 Task: Add the Visualforce page component in the site builder.
Action: Mouse moved to (889, 67)
Screenshot: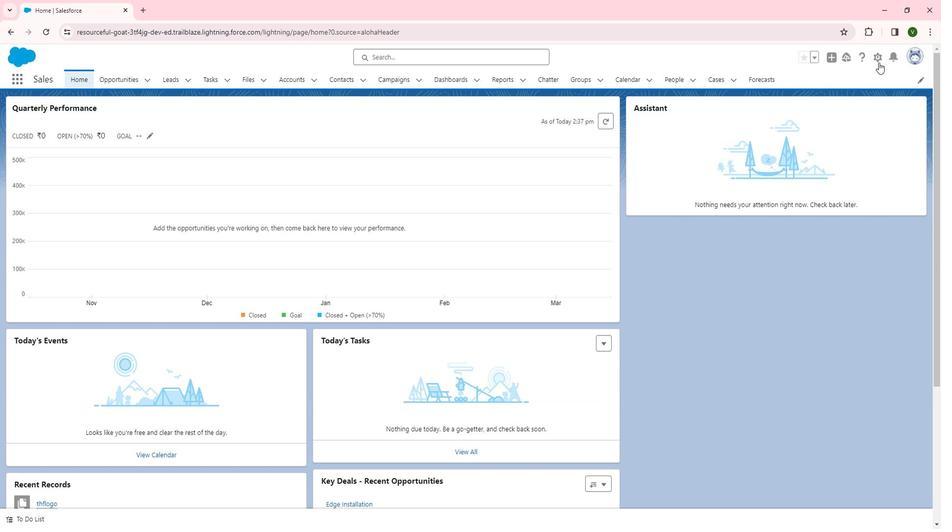 
Action: Mouse pressed left at (889, 67)
Screenshot: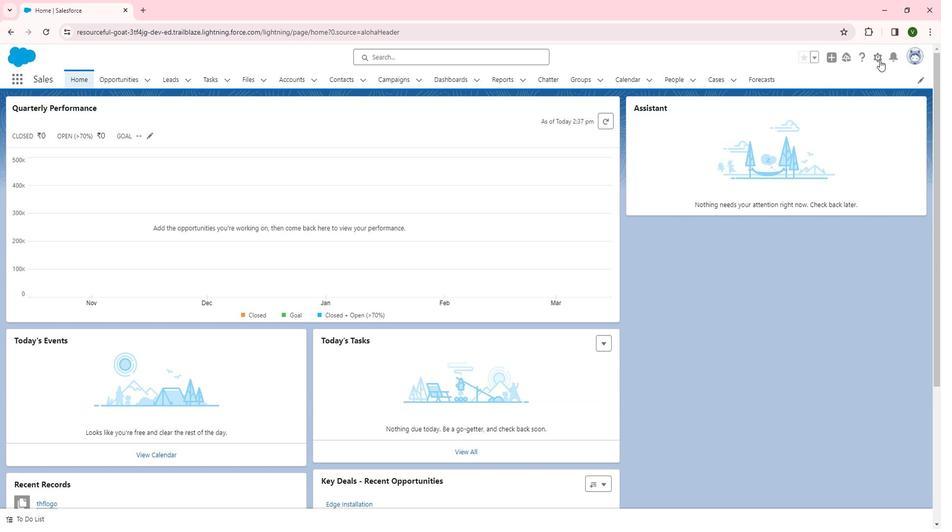 
Action: Mouse moved to (858, 100)
Screenshot: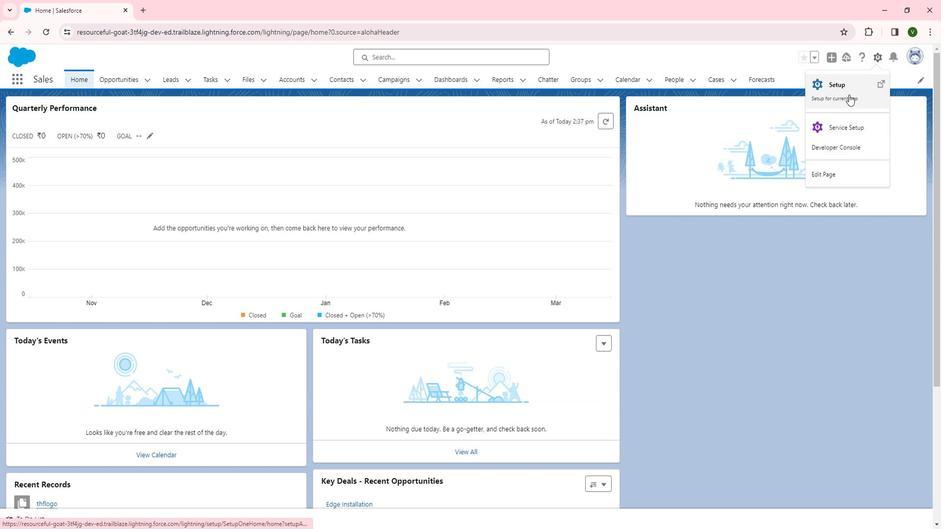 
Action: Mouse pressed left at (858, 100)
Screenshot: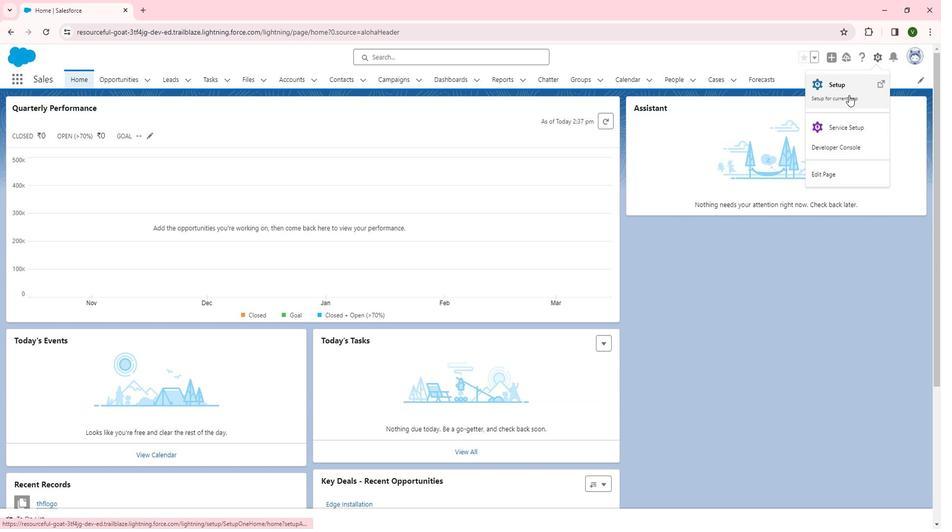 
Action: Mouse moved to (53, 390)
Screenshot: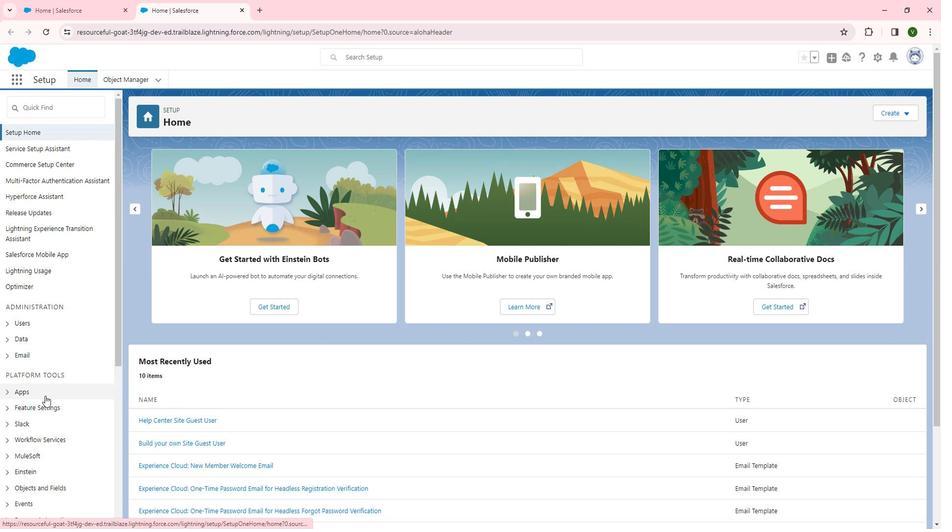 
Action: Mouse scrolled (53, 389) with delta (0, 0)
Screenshot: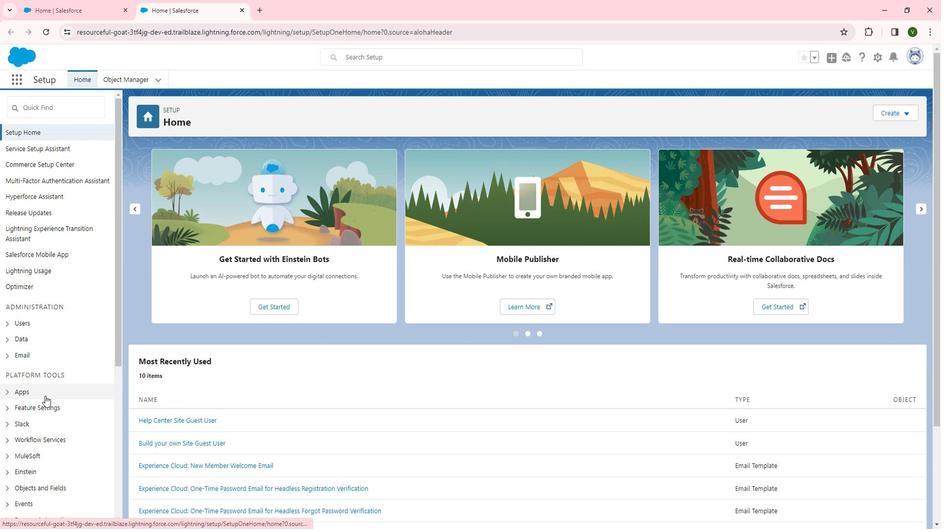 
Action: Mouse scrolled (53, 389) with delta (0, 0)
Screenshot: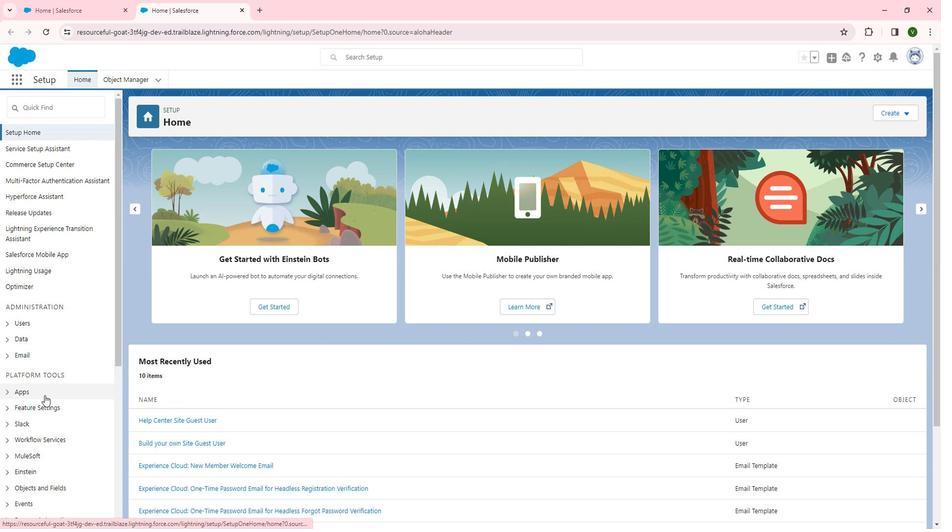 
Action: Mouse scrolled (53, 389) with delta (0, 0)
Screenshot: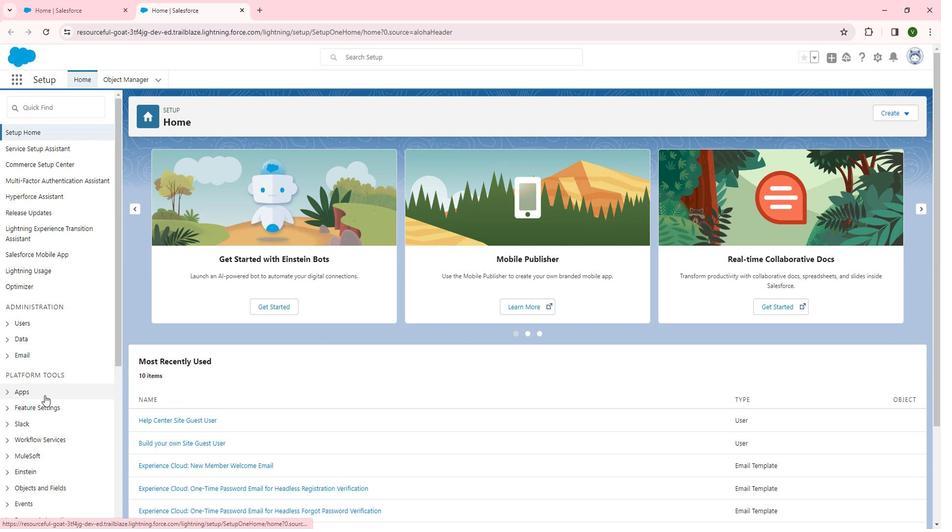 
Action: Mouse moved to (47, 257)
Screenshot: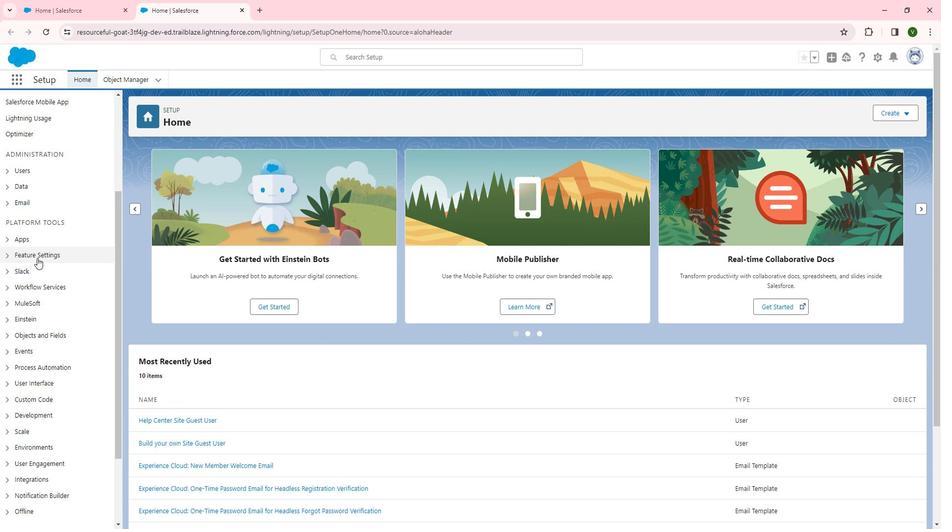 
Action: Mouse pressed left at (47, 257)
Screenshot: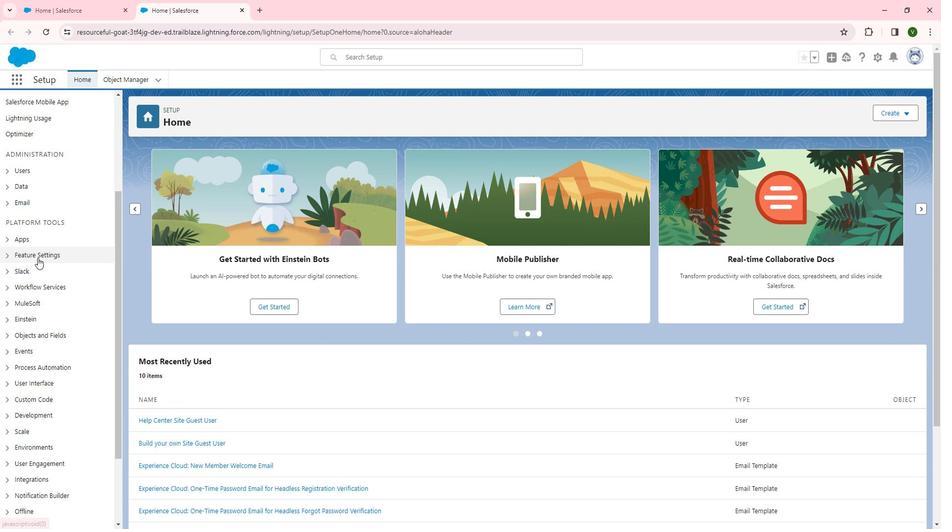 
Action: Mouse moved to (55, 330)
Screenshot: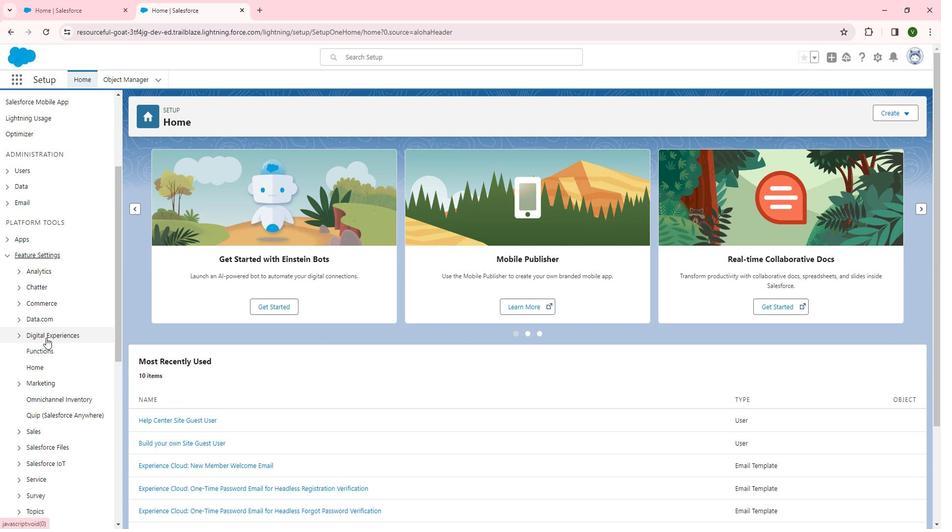 
Action: Mouse pressed left at (55, 330)
Screenshot: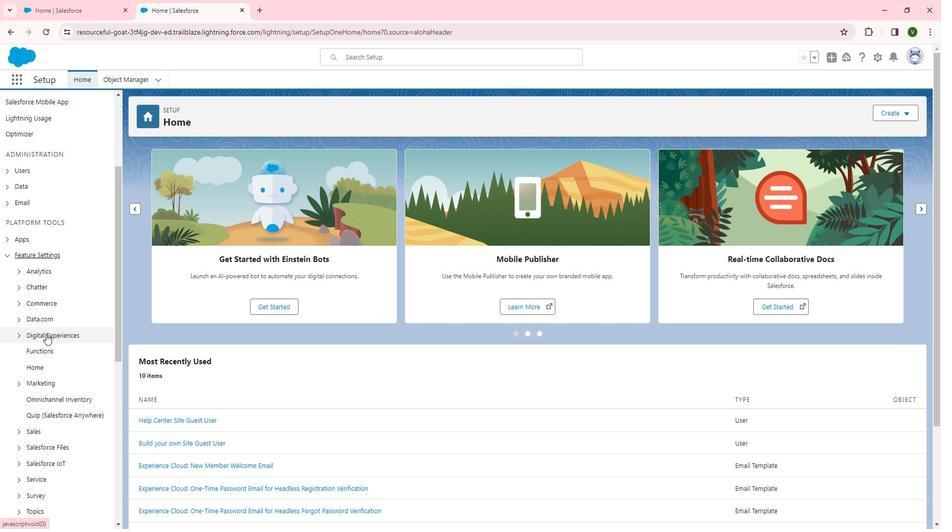 
Action: Mouse moved to (59, 344)
Screenshot: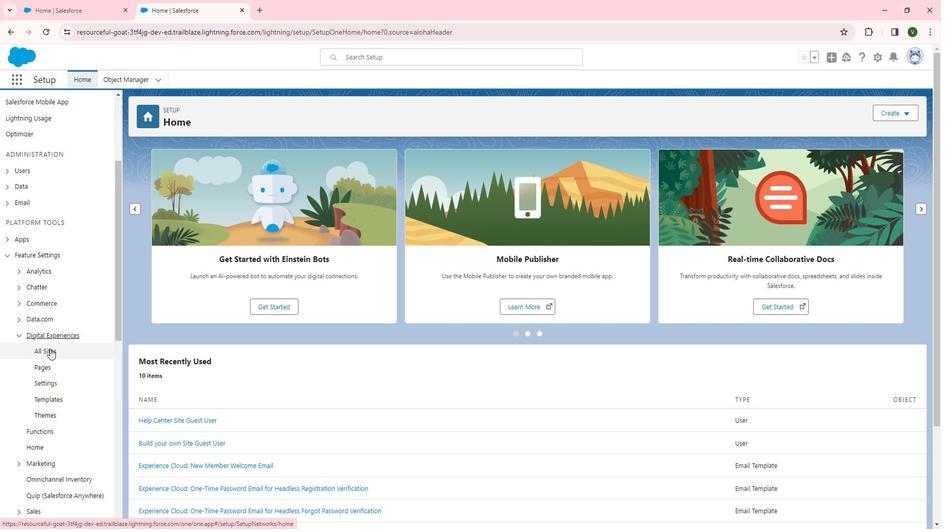 
Action: Mouse pressed left at (59, 344)
Screenshot: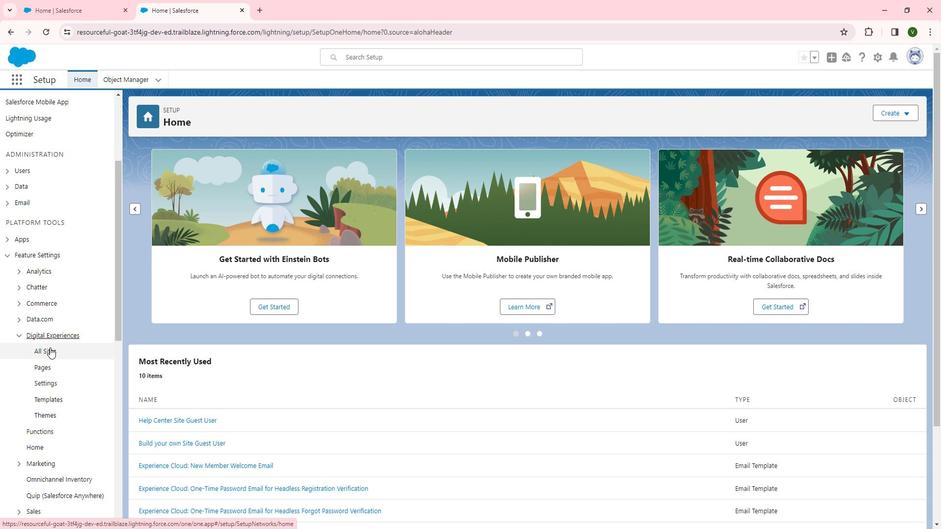 
Action: Mouse moved to (170, 260)
Screenshot: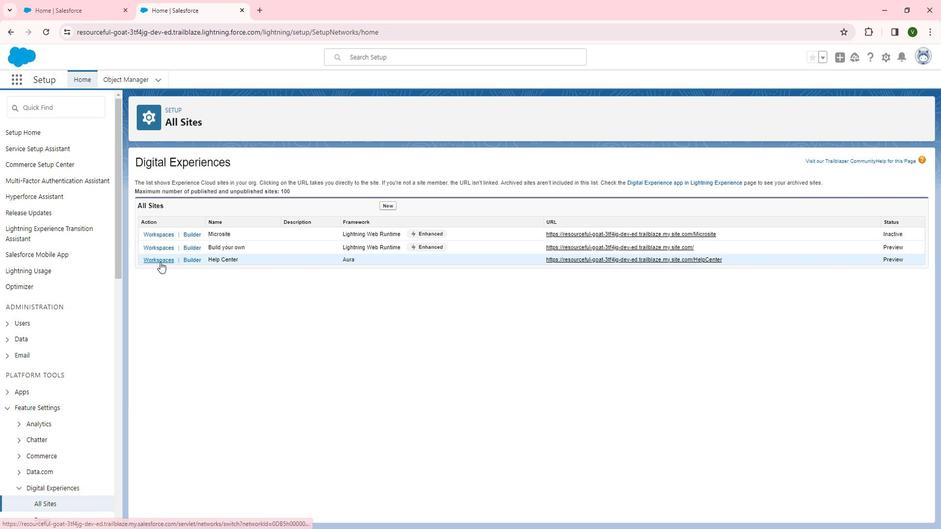 
Action: Mouse pressed left at (170, 260)
Screenshot: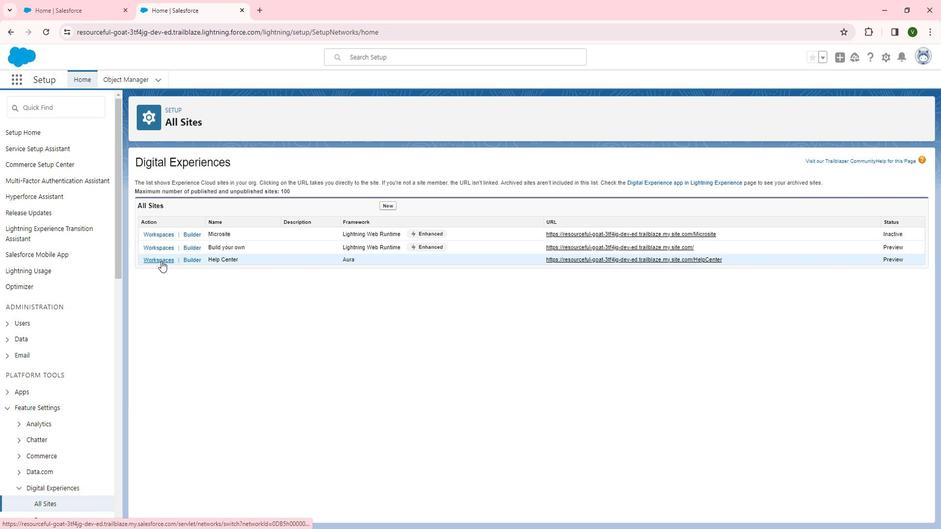 
Action: Mouse moved to (67, 210)
Screenshot: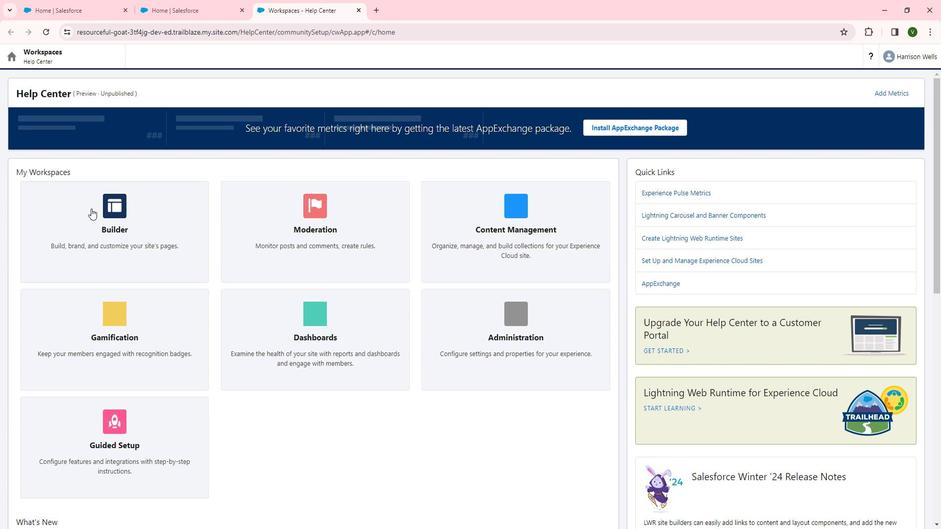 
Action: Mouse pressed left at (67, 210)
Screenshot: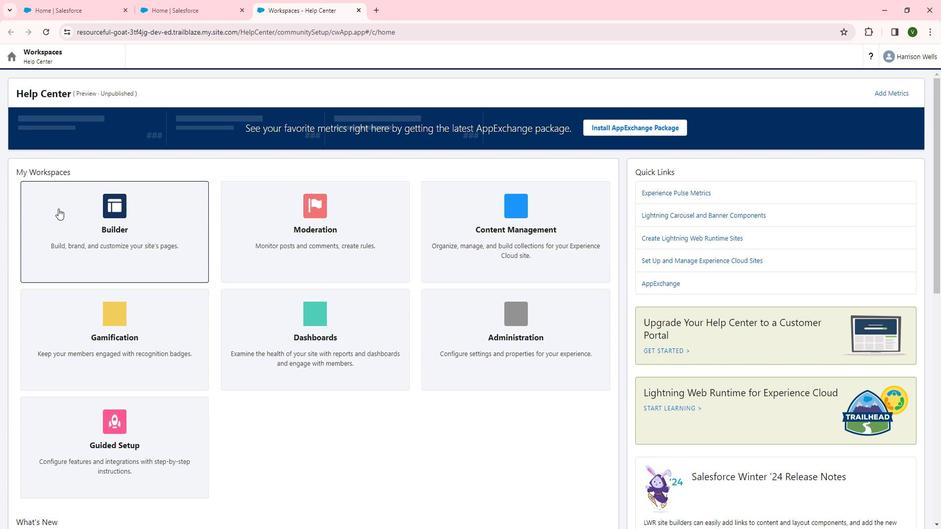 
Action: Mouse moved to (182, 241)
Screenshot: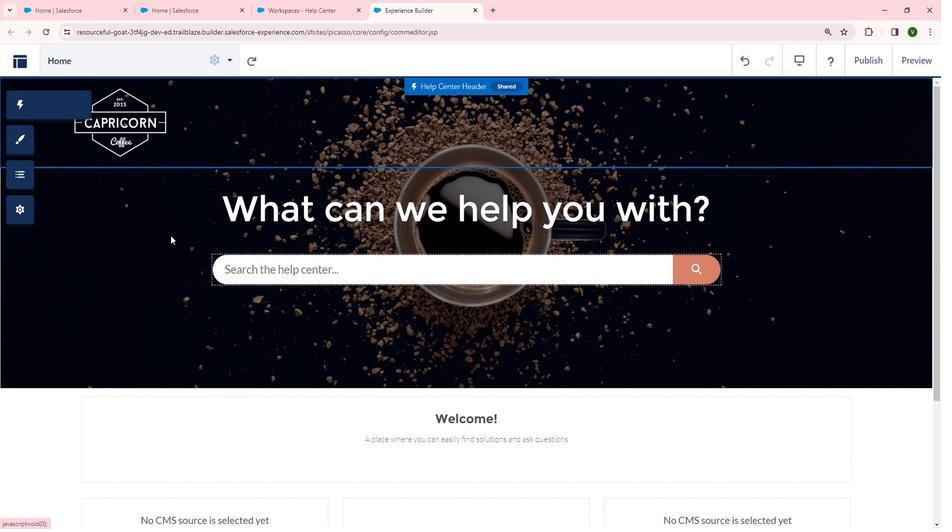 
Action: Mouse scrolled (182, 240) with delta (0, 0)
Screenshot: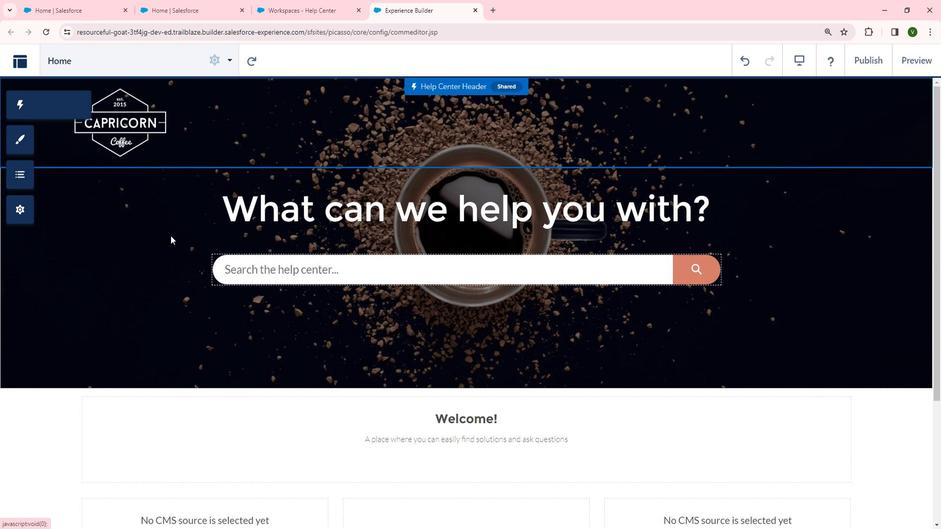 
Action: Mouse scrolled (182, 240) with delta (0, 0)
Screenshot: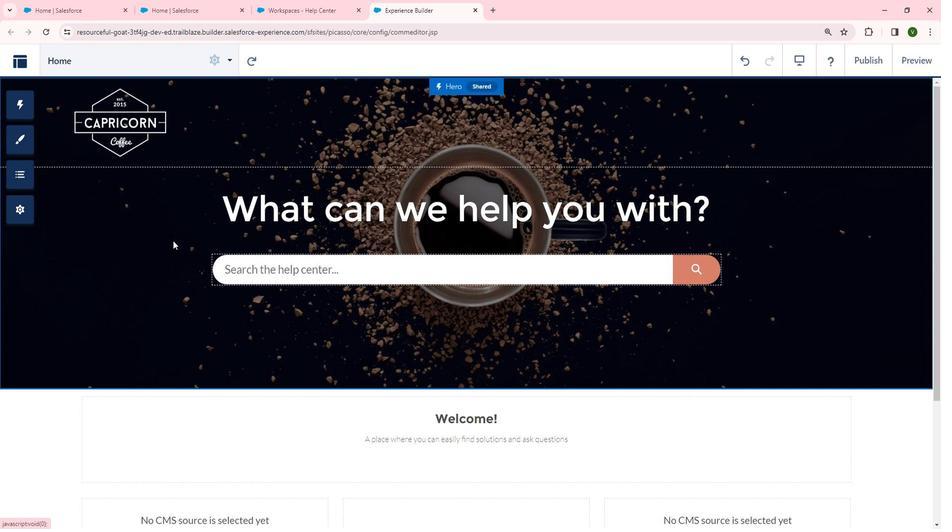 
Action: Mouse moved to (182, 241)
Screenshot: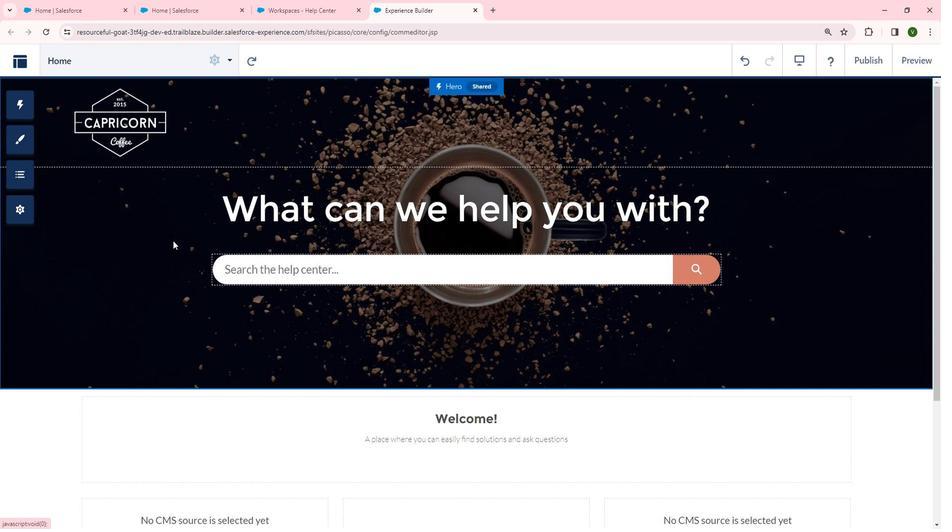 
Action: Mouse scrolled (182, 240) with delta (0, 0)
Screenshot: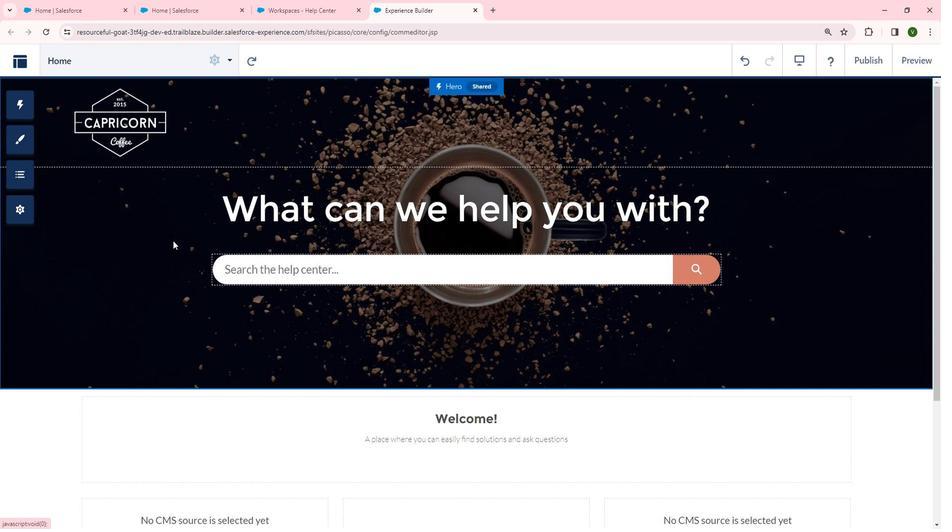
Action: Mouse moved to (185, 241)
Screenshot: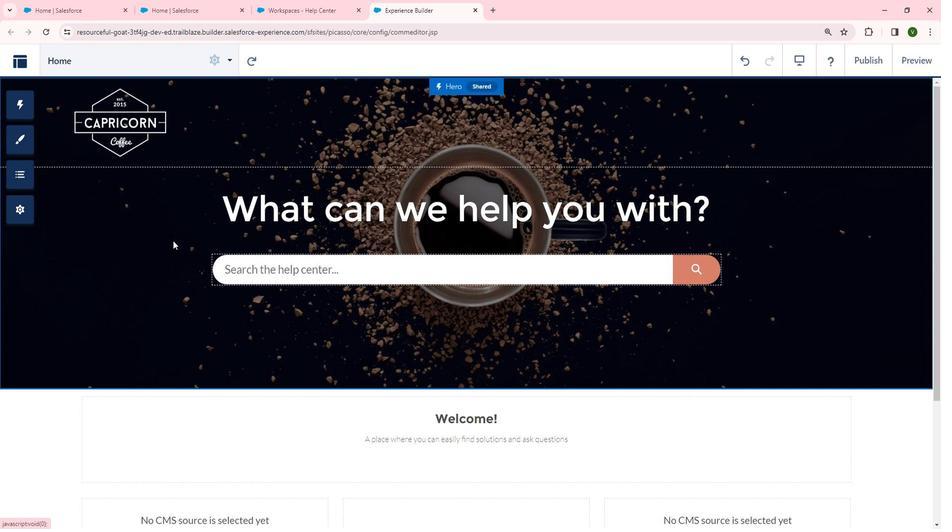 
Action: Mouse scrolled (185, 240) with delta (0, 0)
Screenshot: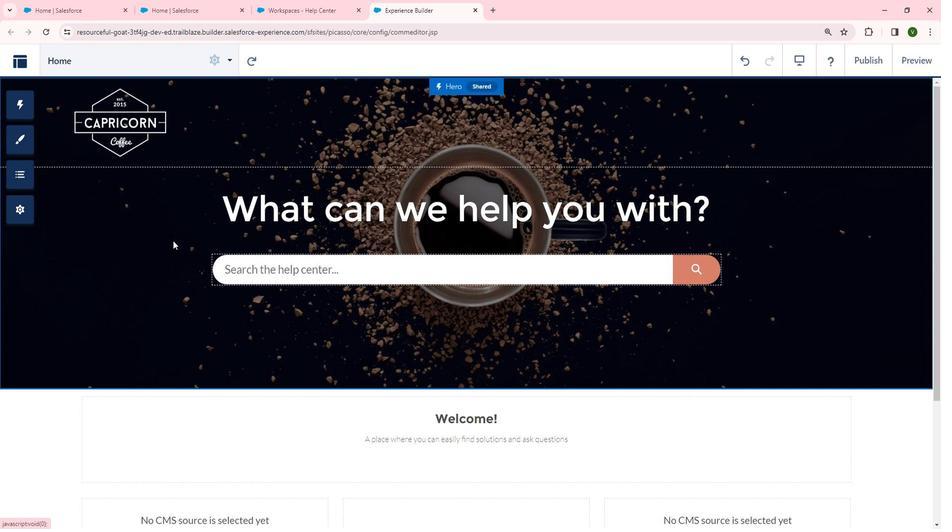 
Action: Mouse moved to (34, 109)
Screenshot: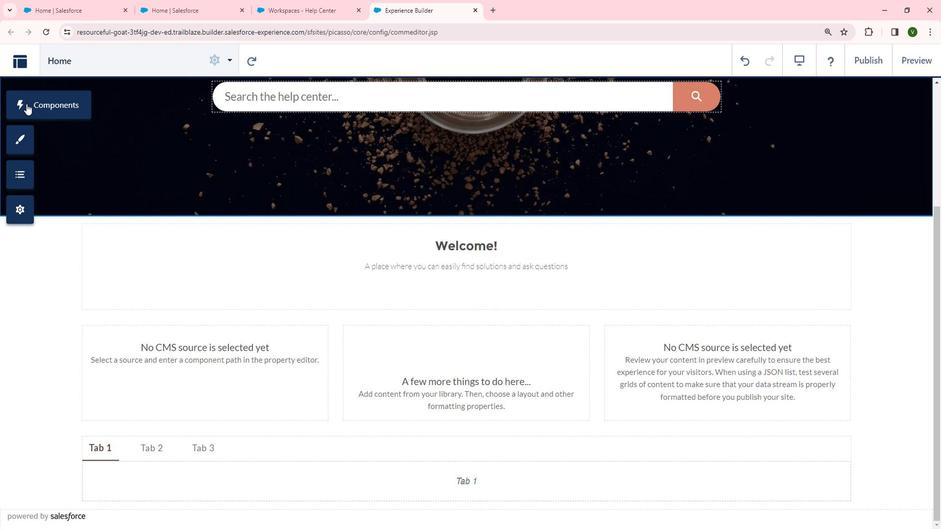 
Action: Mouse pressed left at (34, 109)
Screenshot: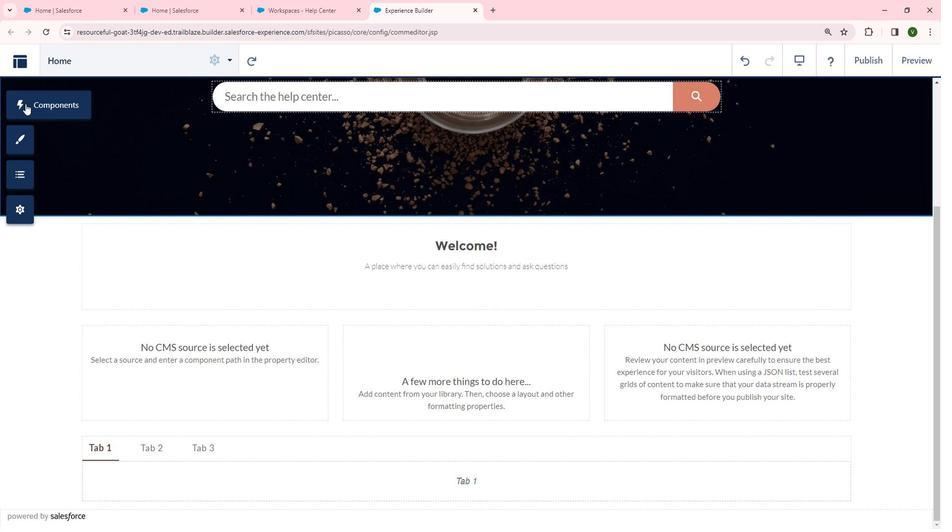
Action: Mouse moved to (144, 276)
Screenshot: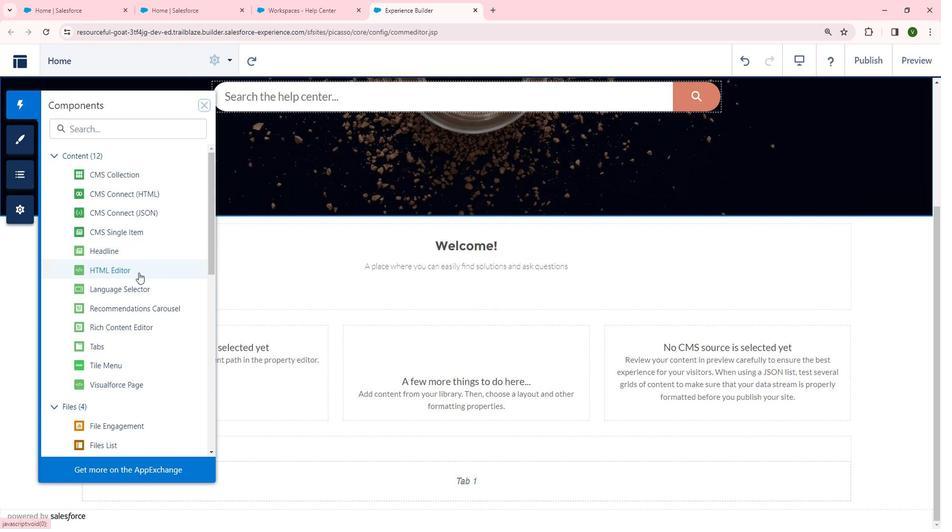 
Action: Mouse scrolled (144, 276) with delta (0, 0)
Screenshot: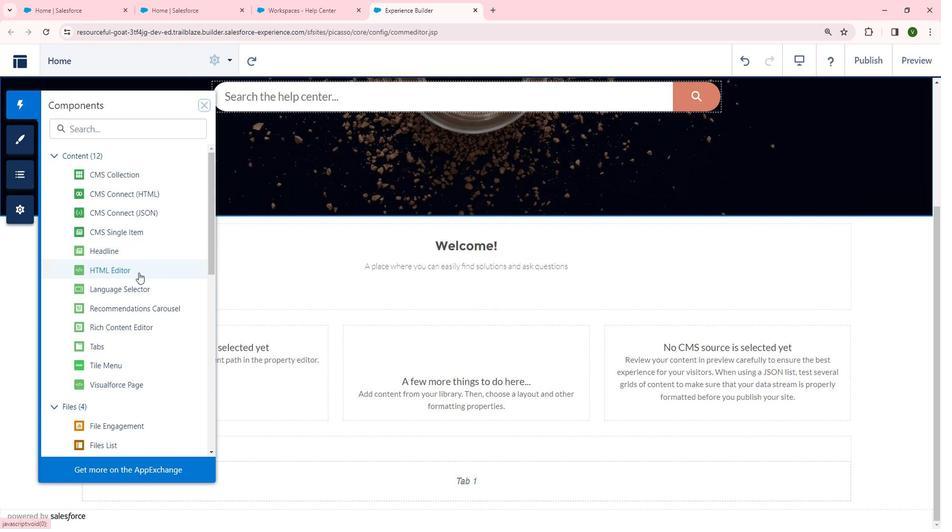 
Action: Mouse moved to (133, 329)
Screenshot: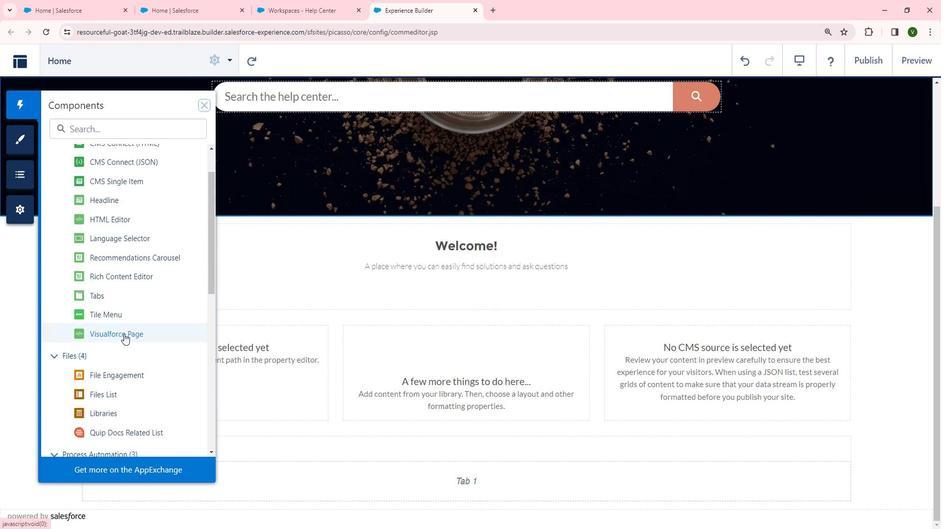
Action: Mouse pressed left at (133, 329)
Screenshot: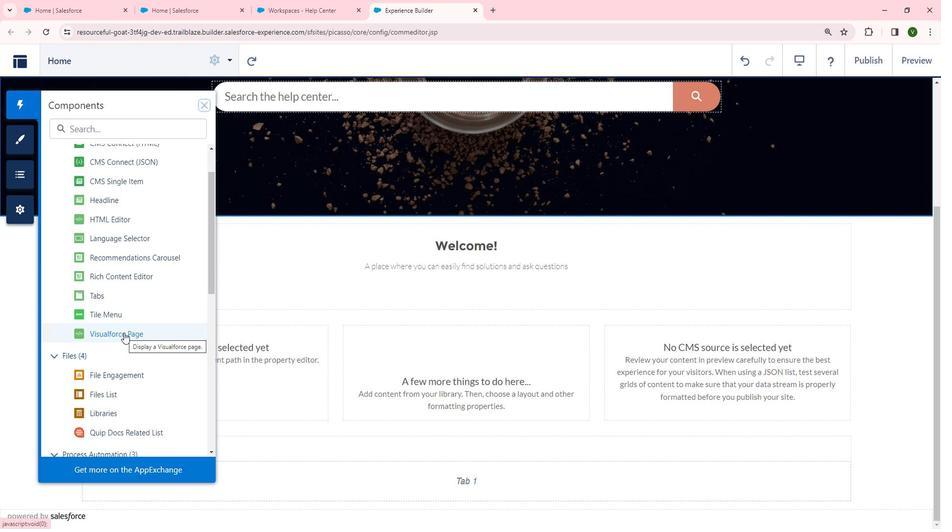 
Action: Mouse moved to (528, 467)
Screenshot: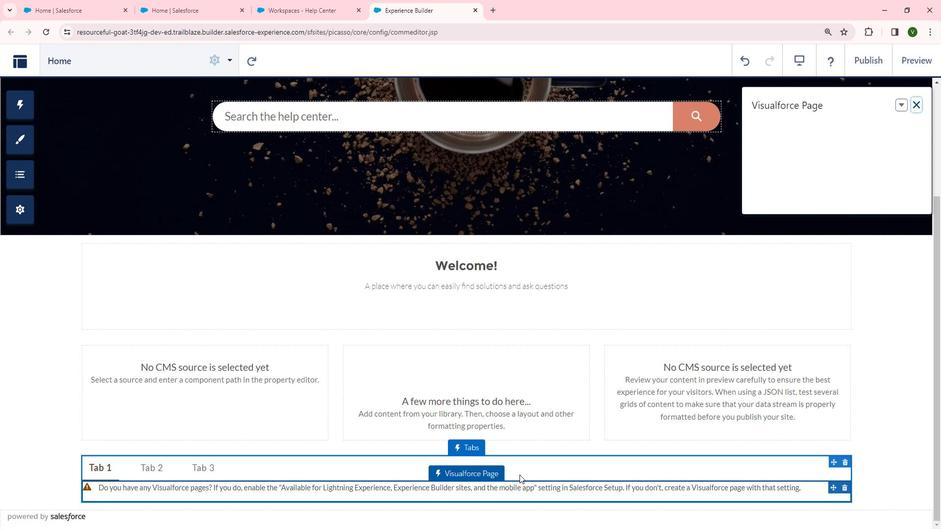 
Action: Mouse scrolled (528, 466) with delta (0, 0)
Screenshot: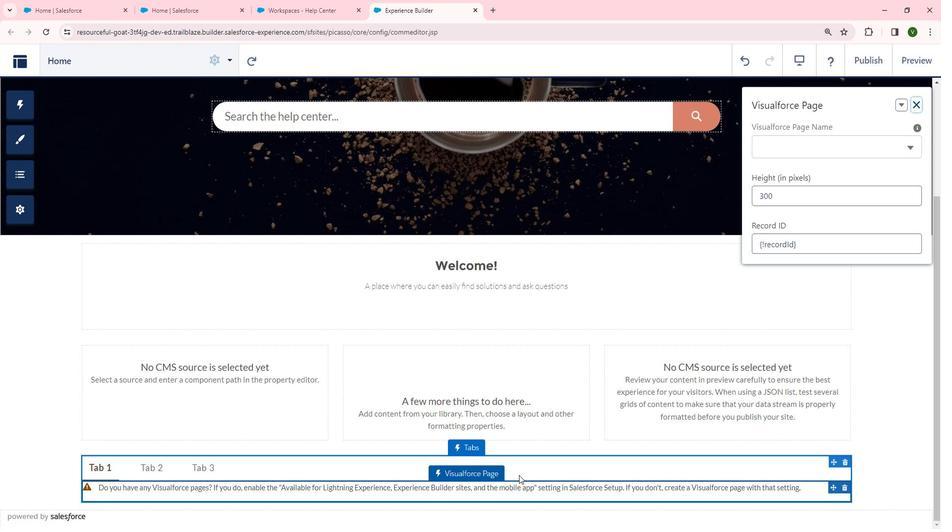 
Action: Mouse moved to (528, 467)
Screenshot: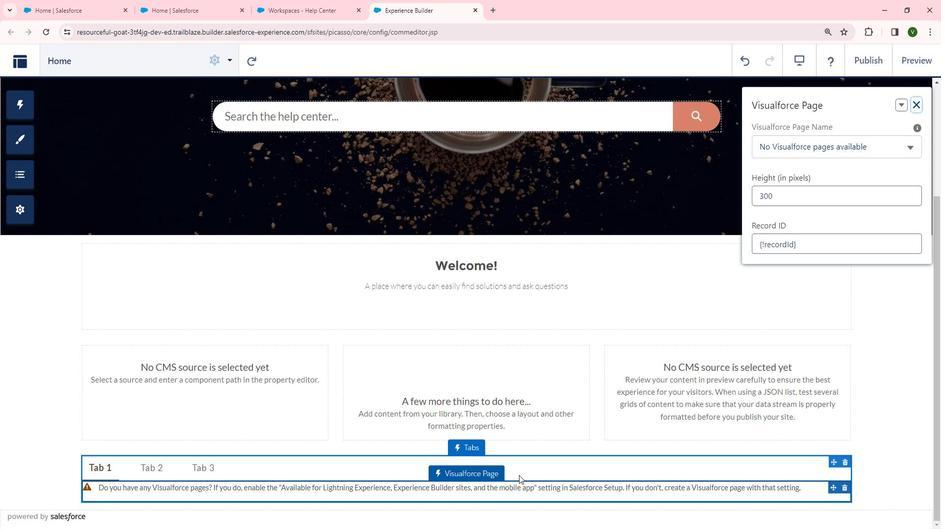 
Action: Mouse scrolled (528, 466) with delta (0, 0)
Screenshot: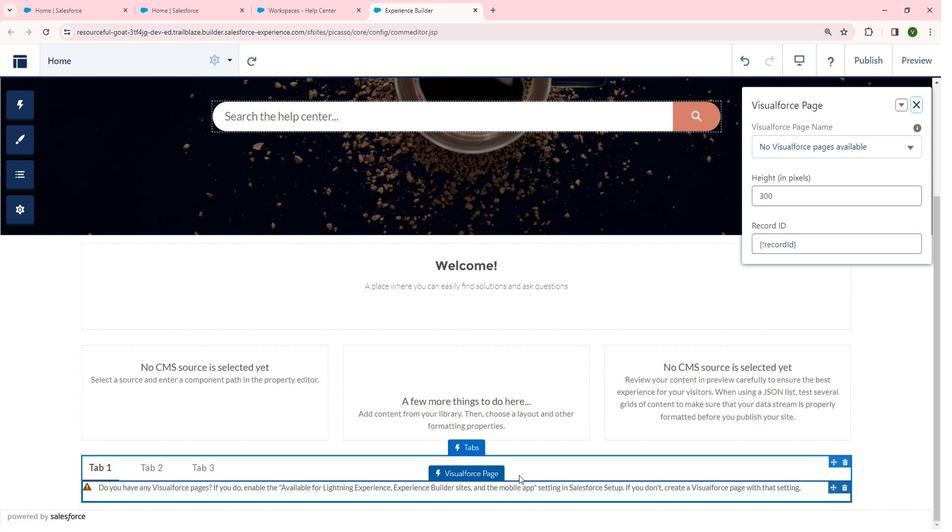 
Action: Mouse moved to (524, 468)
Screenshot: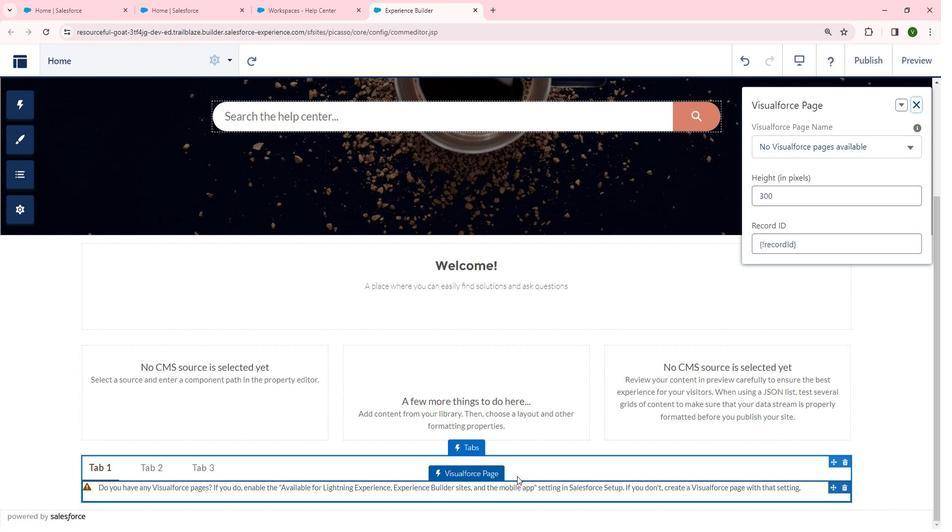 
